 Task: Enable the option email in Saved jobs.
Action: Mouse moved to (724, 95)
Screenshot: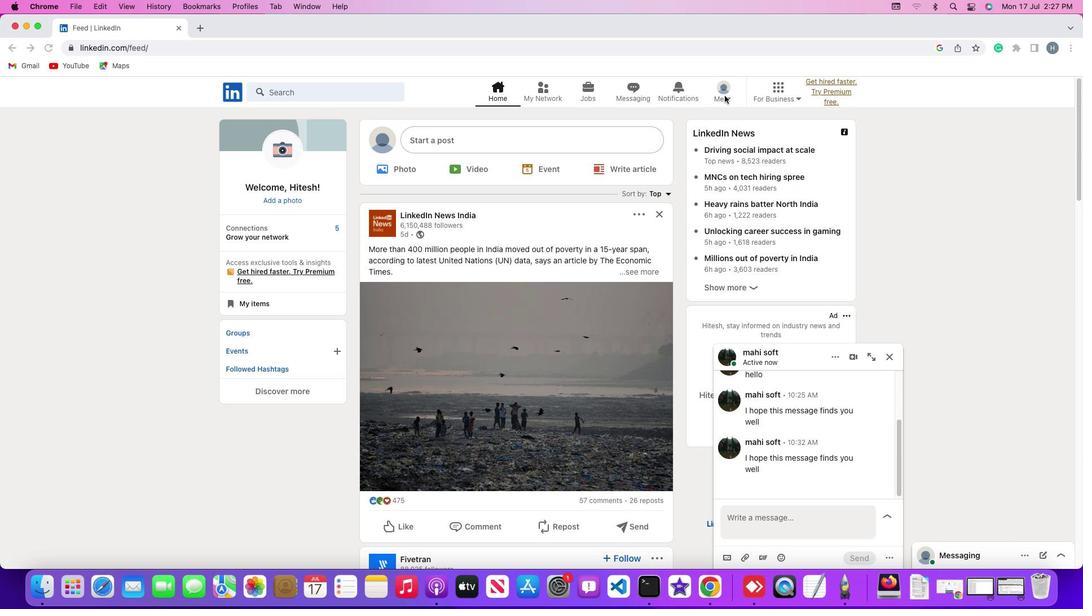 
Action: Mouse pressed left at (724, 95)
Screenshot: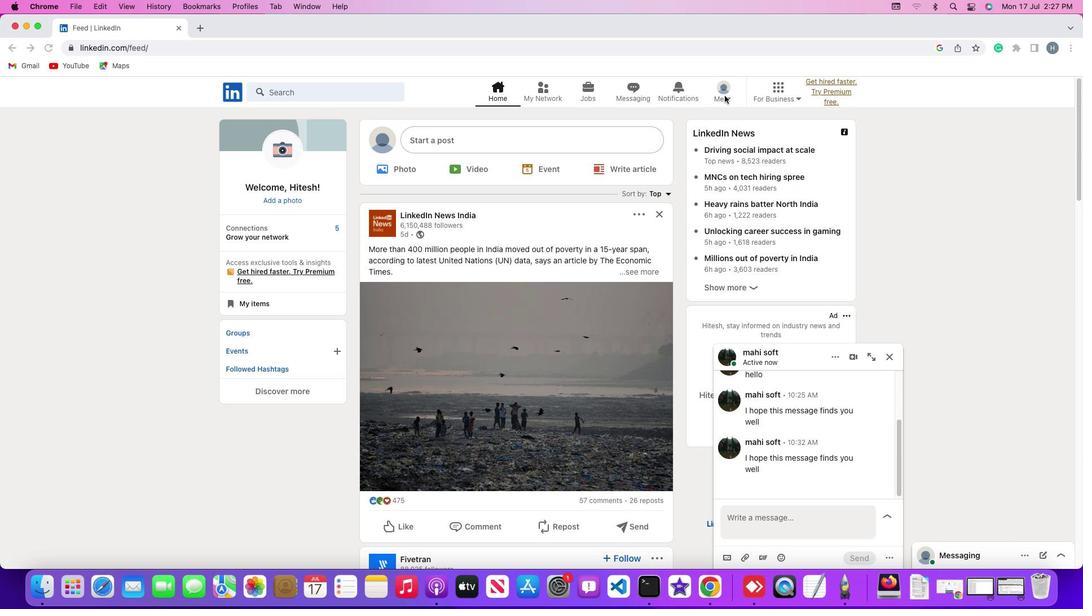 
Action: Mouse moved to (727, 98)
Screenshot: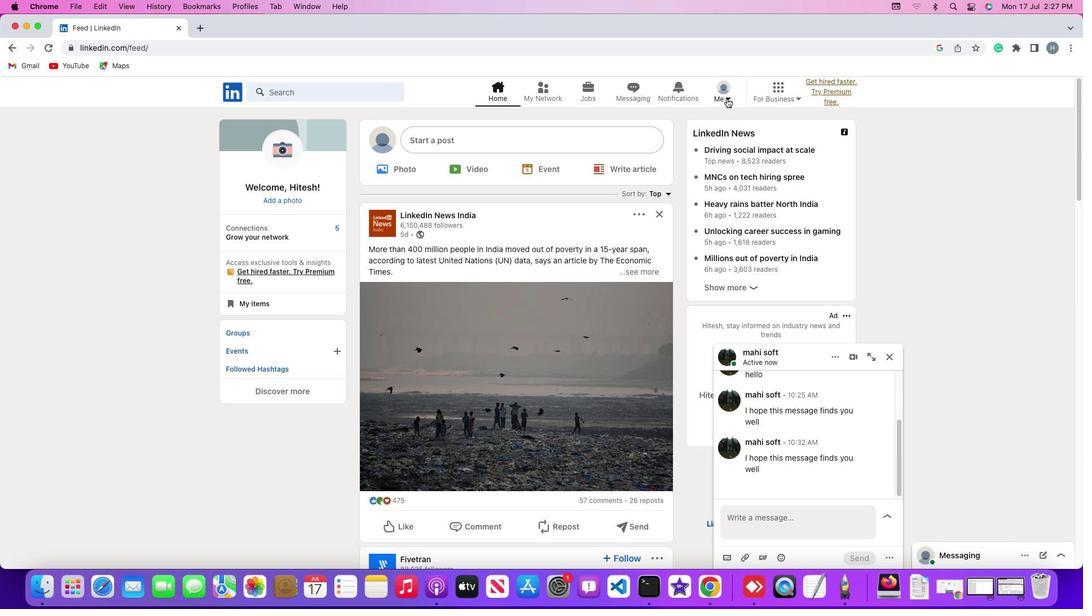 
Action: Mouse pressed left at (727, 98)
Screenshot: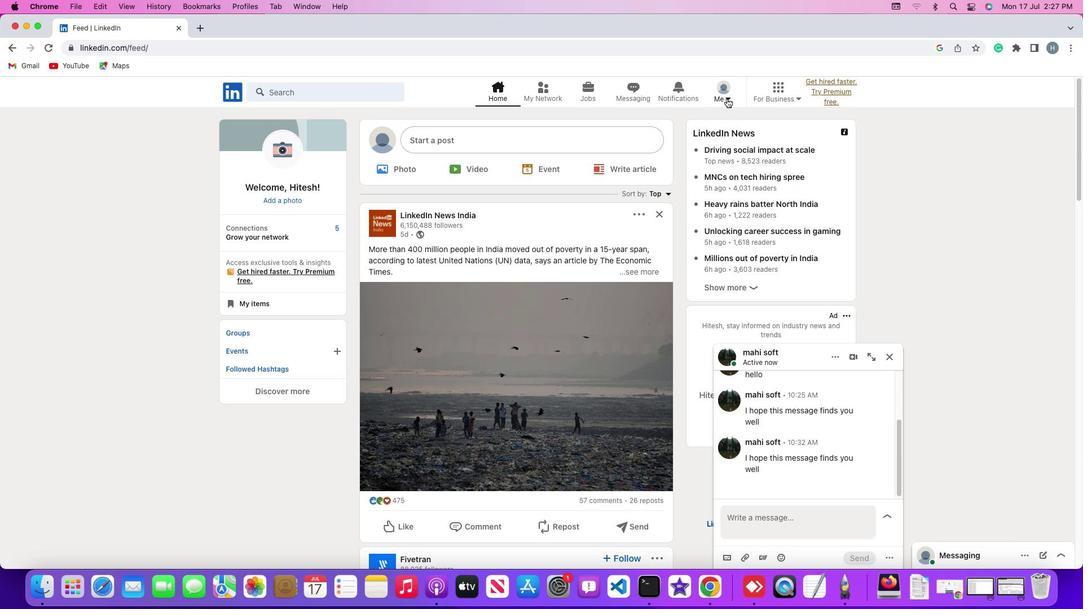 
Action: Mouse moved to (657, 217)
Screenshot: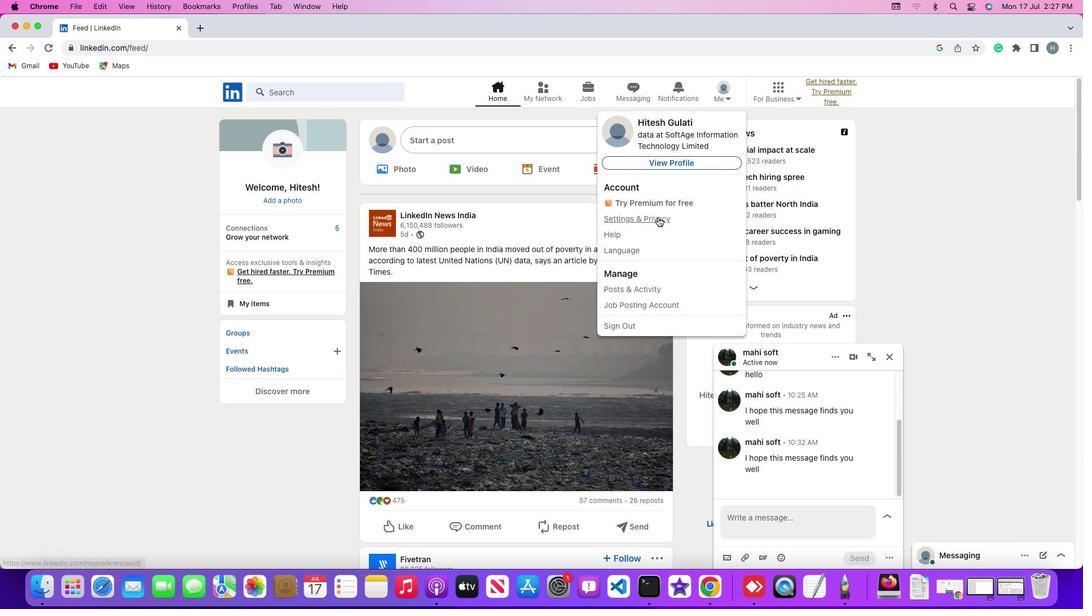 
Action: Mouse pressed left at (657, 217)
Screenshot: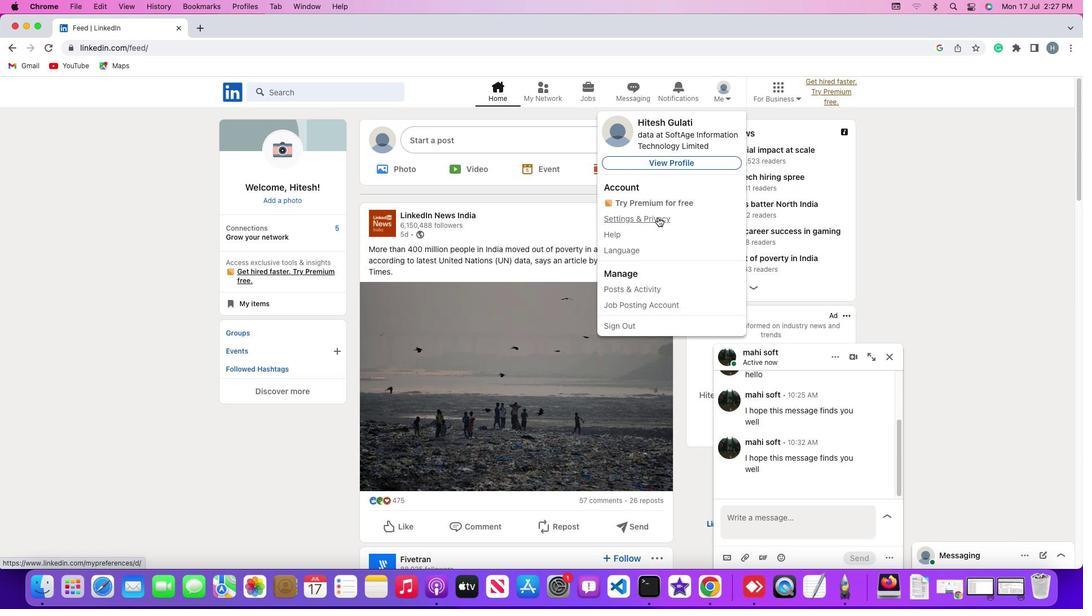 
Action: Mouse moved to (80, 381)
Screenshot: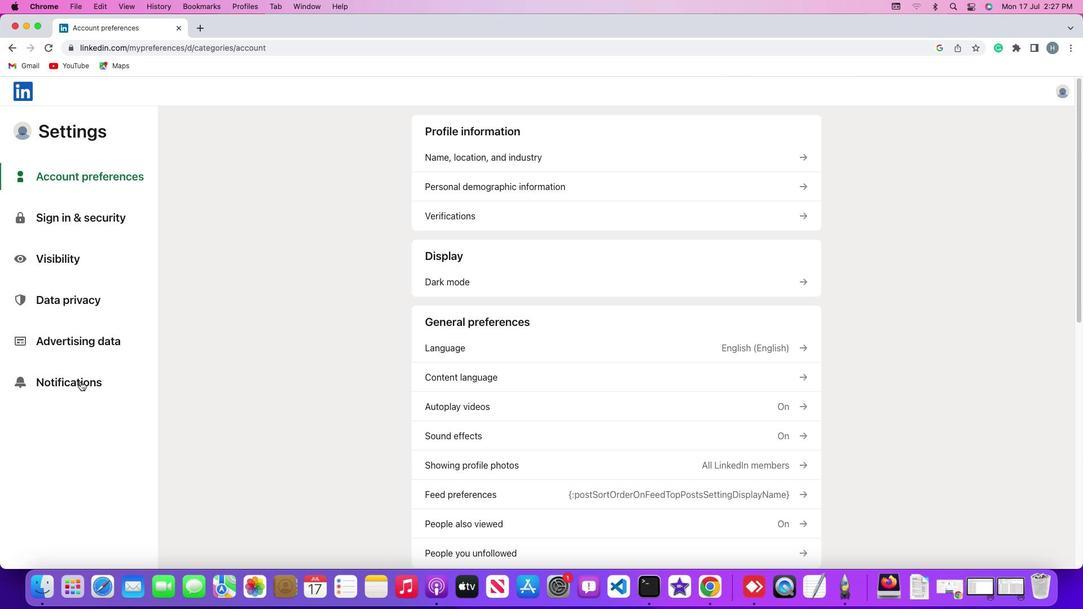 
Action: Mouse pressed left at (80, 381)
Screenshot: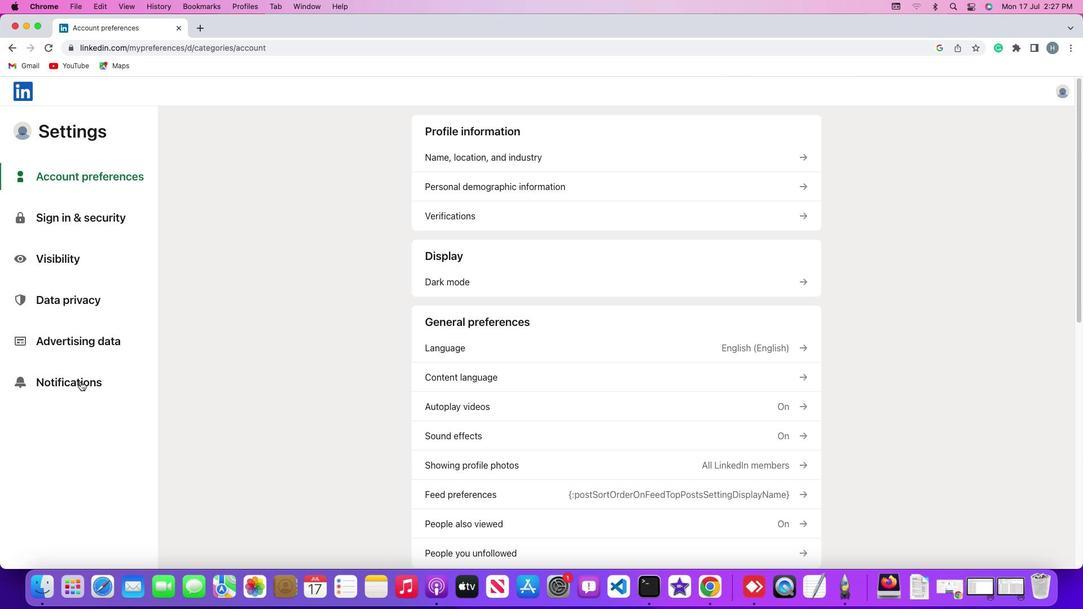 
Action: Mouse moved to (524, 149)
Screenshot: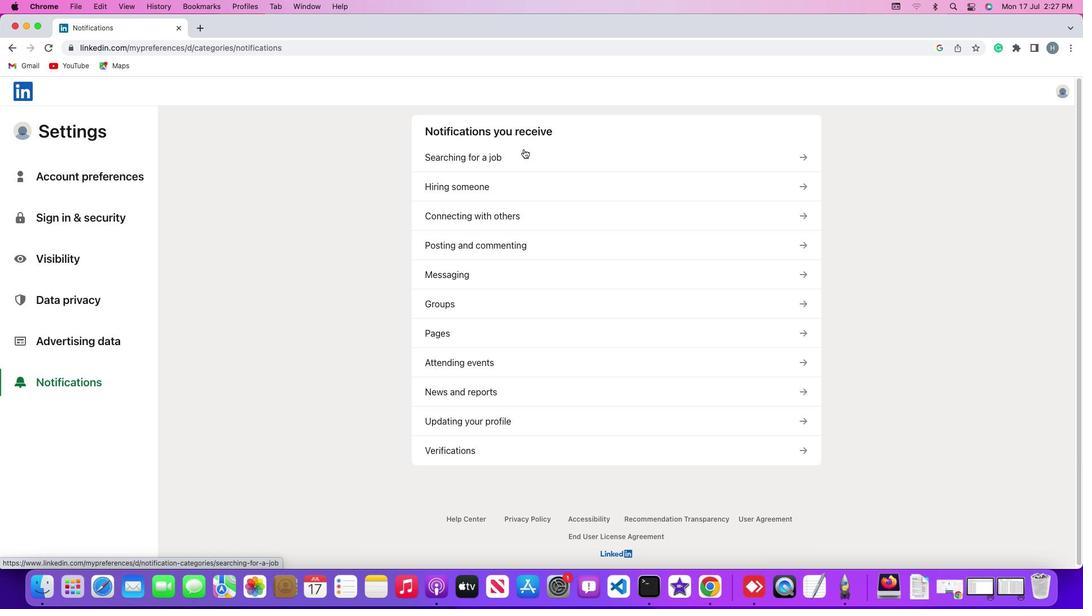
Action: Mouse pressed left at (524, 149)
Screenshot: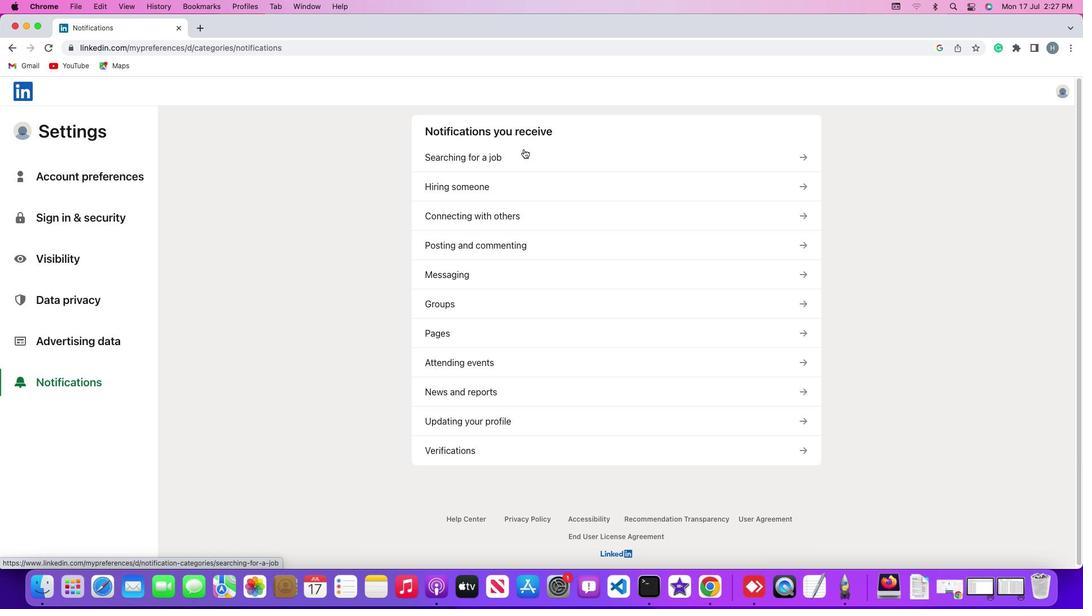 
Action: Mouse moved to (502, 239)
Screenshot: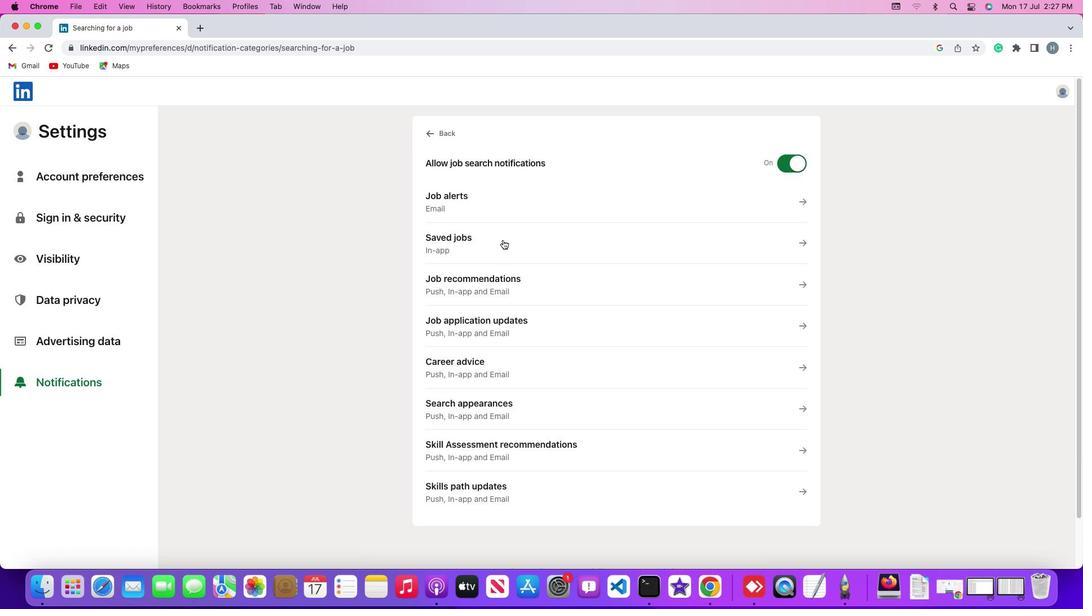 
Action: Mouse pressed left at (502, 239)
Screenshot: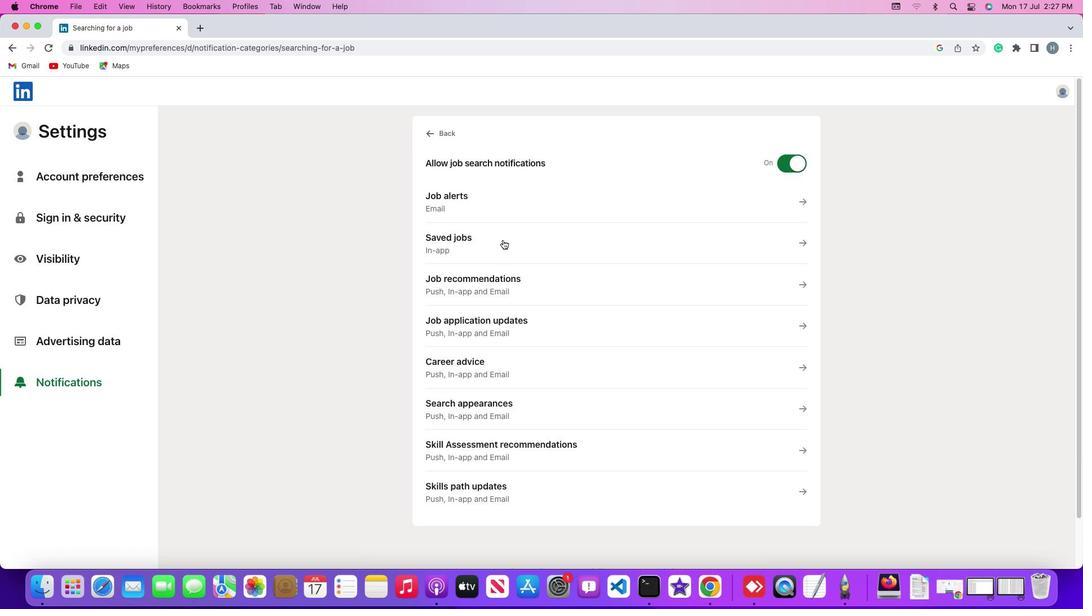 
Action: Mouse moved to (794, 318)
Screenshot: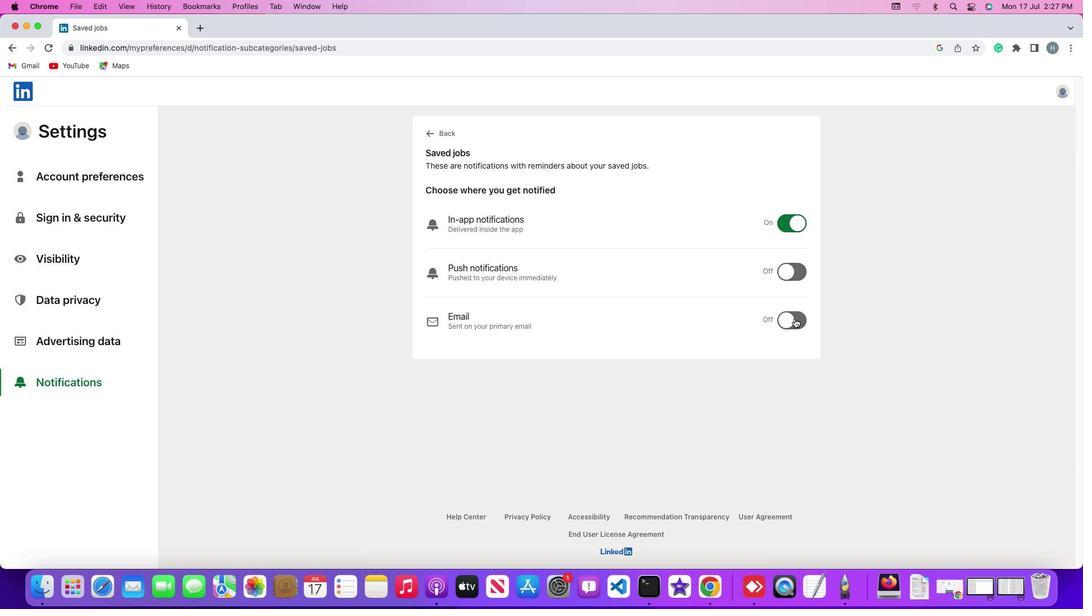 
Action: Mouse pressed left at (794, 318)
Screenshot: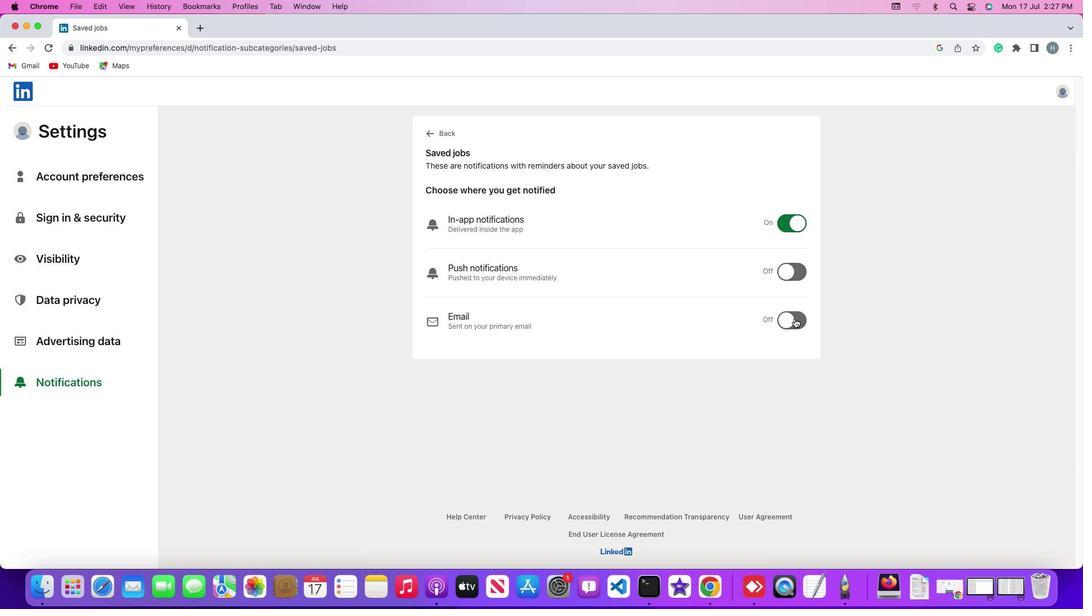 
Action: Mouse moved to (774, 329)
Screenshot: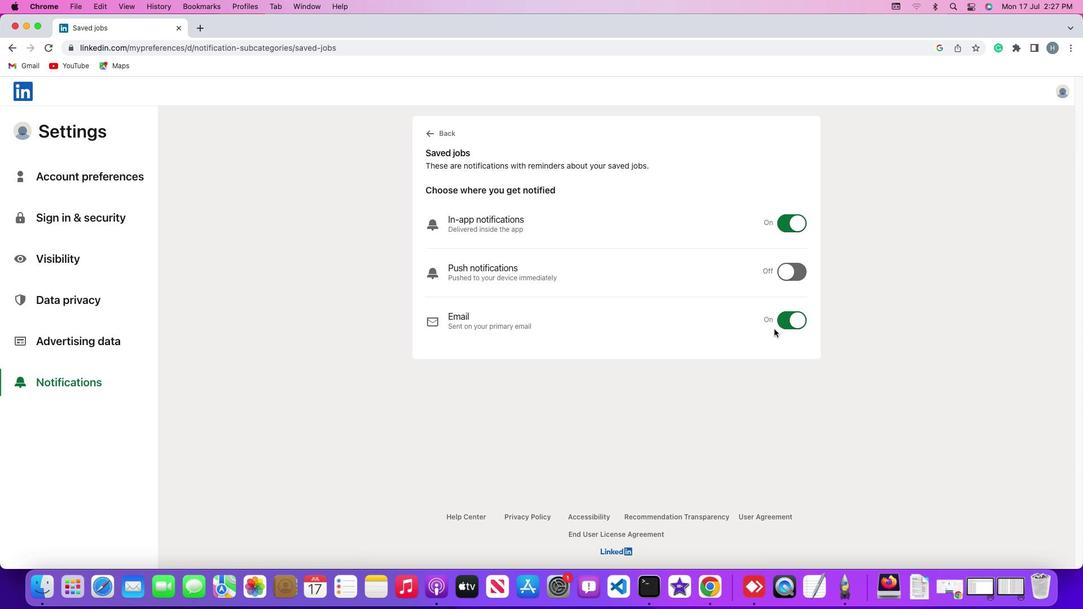 
